 Task: For heading  Tahoma with underline.  font size for heading20,  'Change the font style of data to'Arial.  and font size to 12,  Change the alignment of both headline & data to Align left.  In the sheet  Fusion Sales review 
Action: Mouse moved to (41, 96)
Screenshot: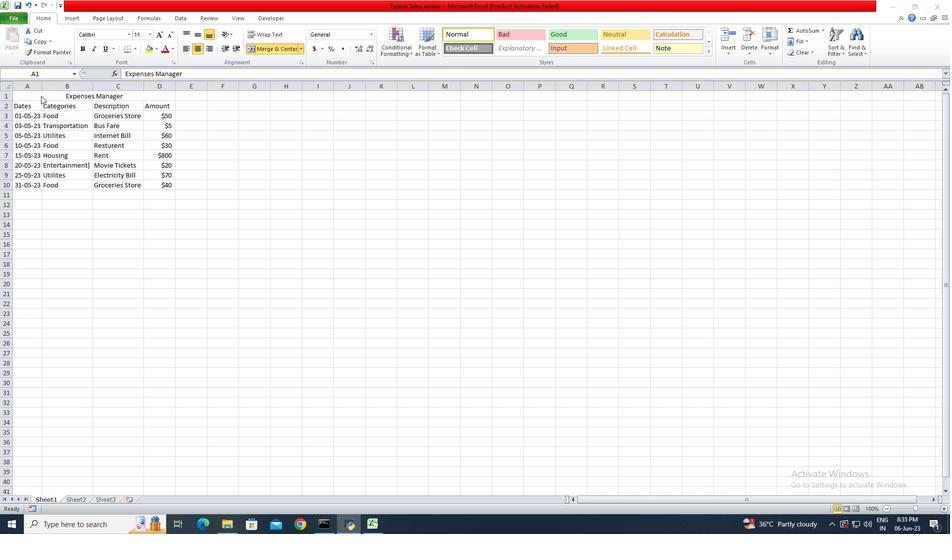 
Action: Mouse pressed left at (41, 96)
Screenshot: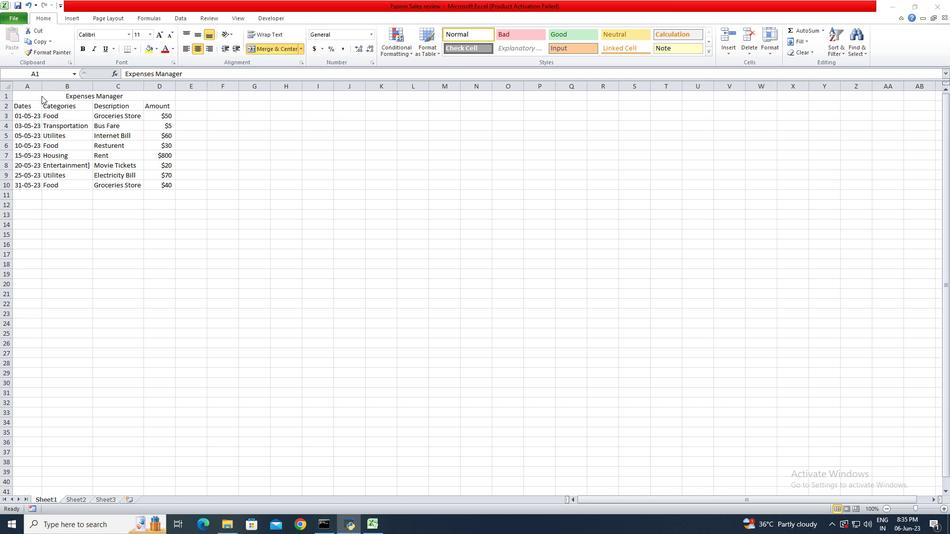 
Action: Mouse moved to (129, 35)
Screenshot: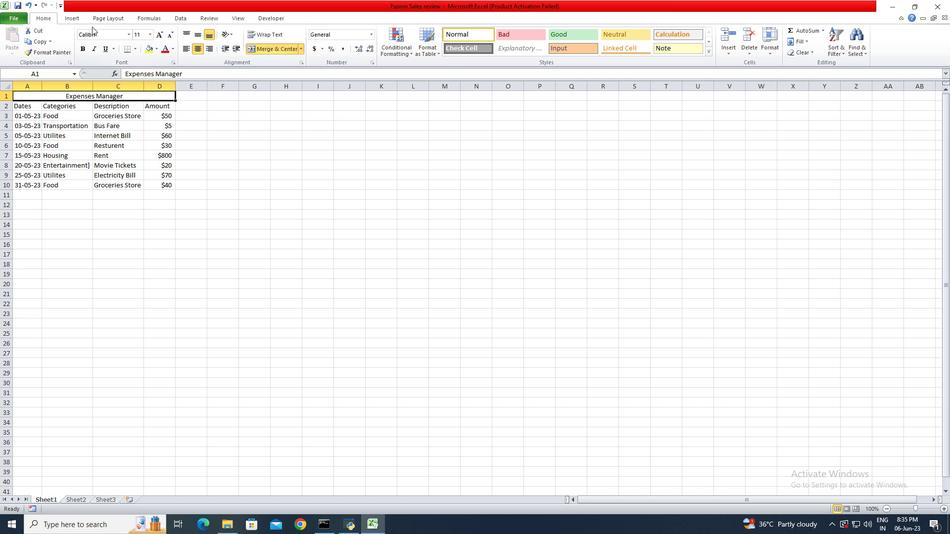
Action: Mouse pressed left at (129, 35)
Screenshot: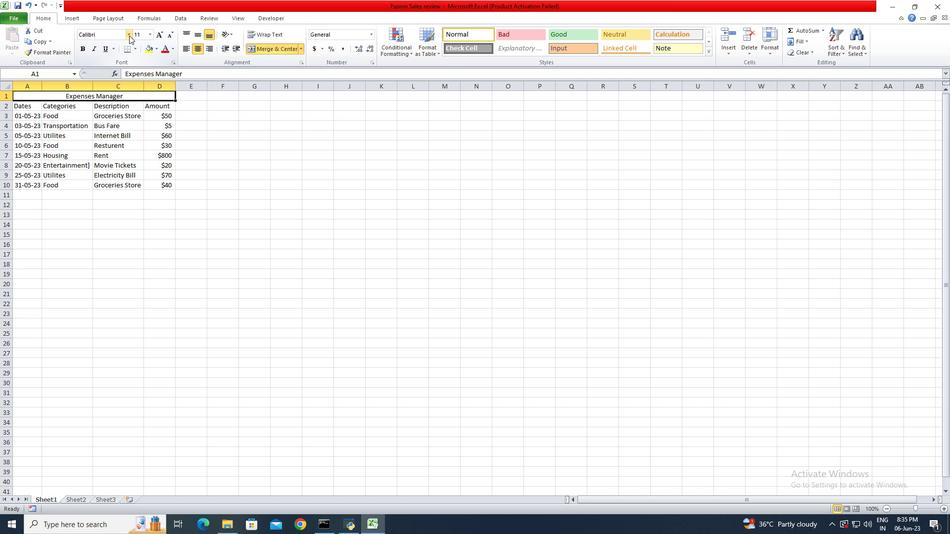 
Action: Mouse moved to (215, 71)
Screenshot: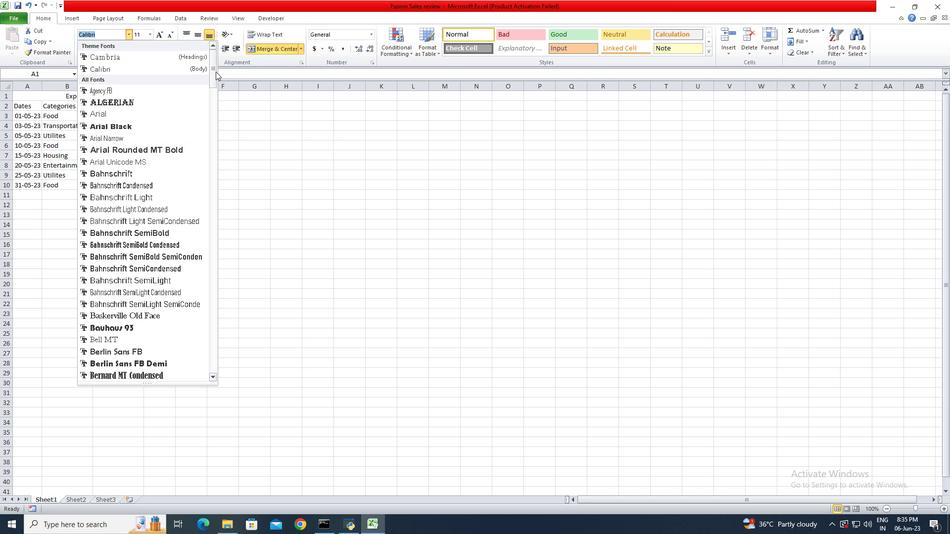 
Action: Mouse pressed left at (215, 71)
Screenshot: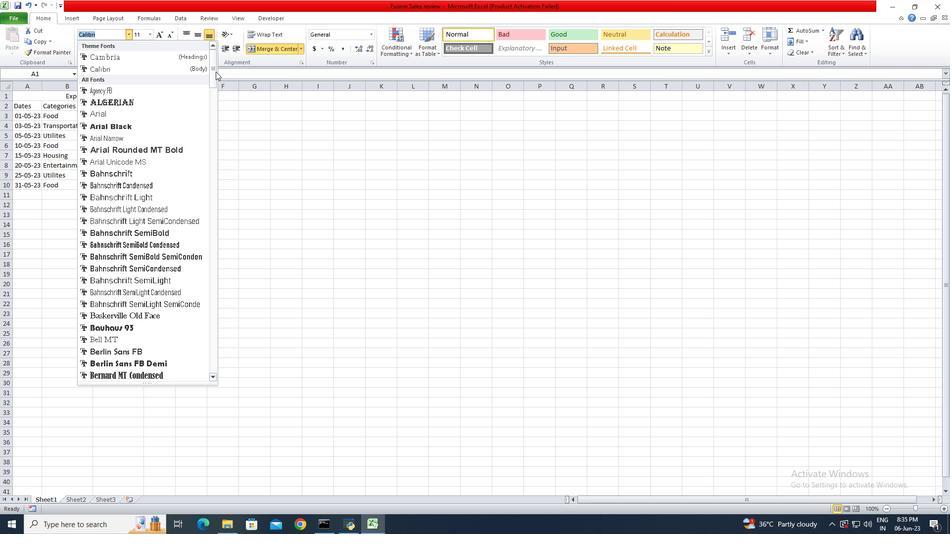 
Action: Mouse moved to (136, 281)
Screenshot: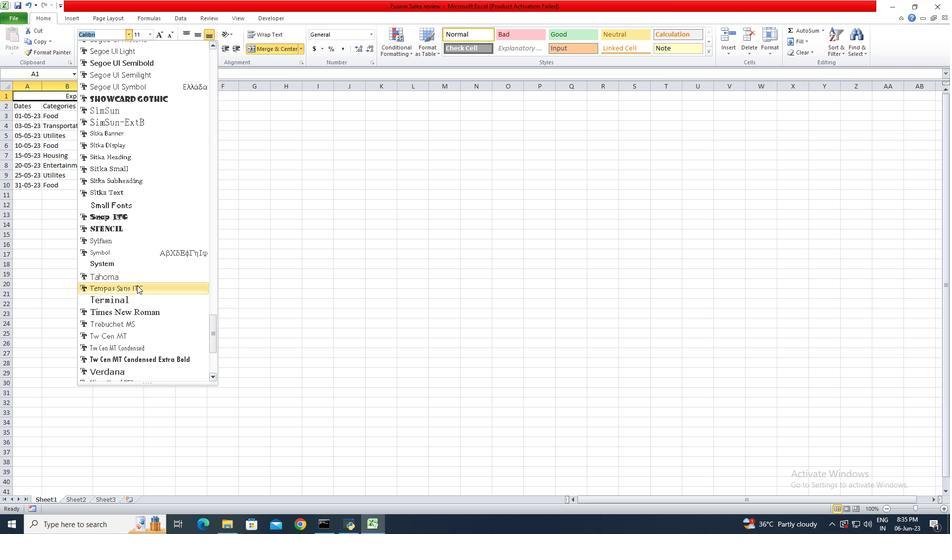 
Action: Mouse pressed left at (136, 281)
Screenshot: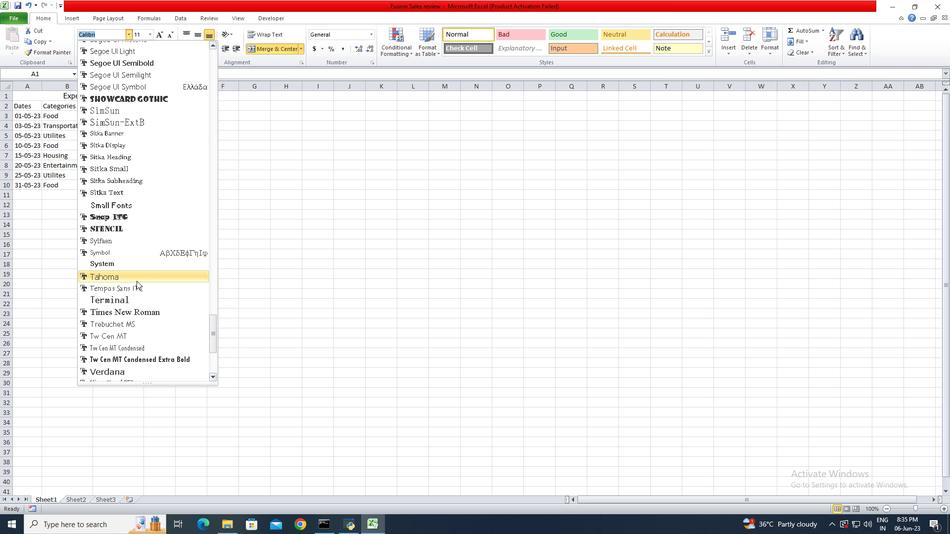 
Action: Mouse moved to (103, 49)
Screenshot: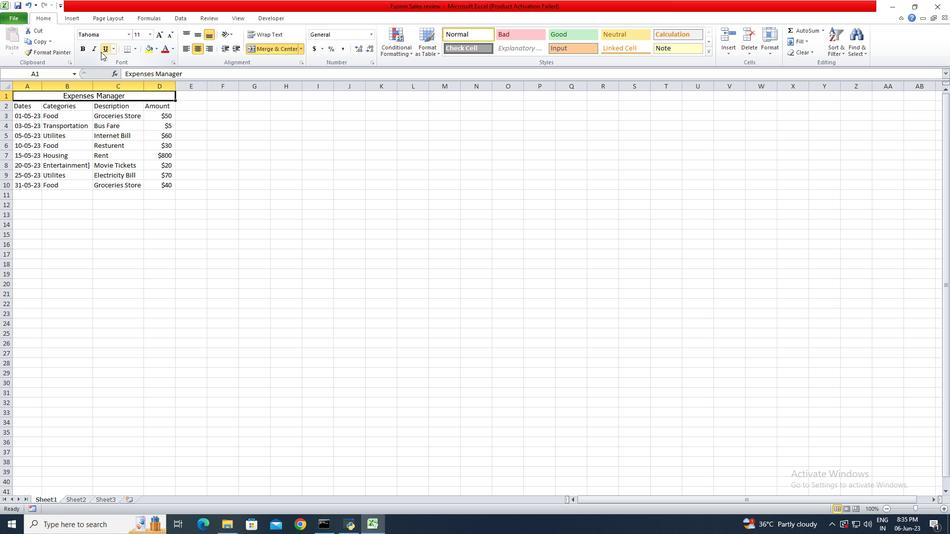 
Action: Mouse pressed left at (103, 49)
Screenshot: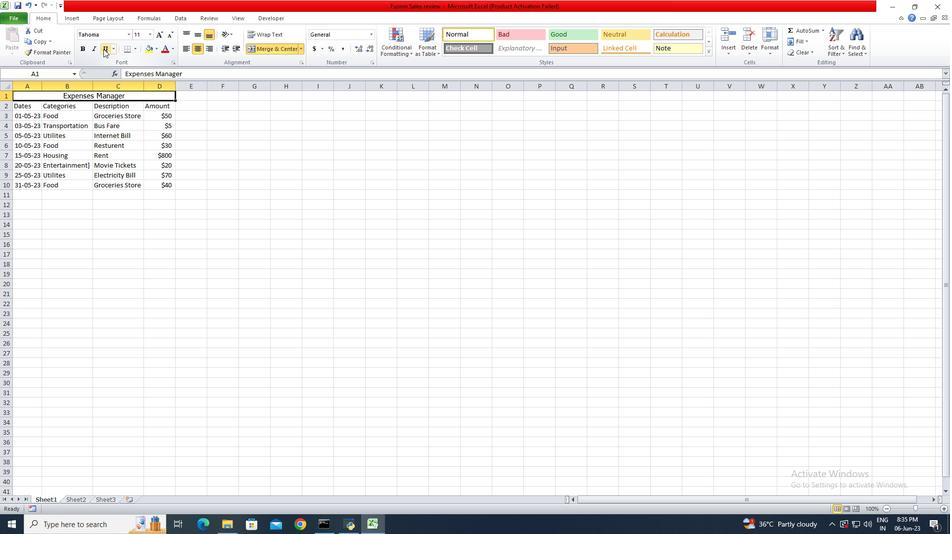 
Action: Mouse moved to (148, 36)
Screenshot: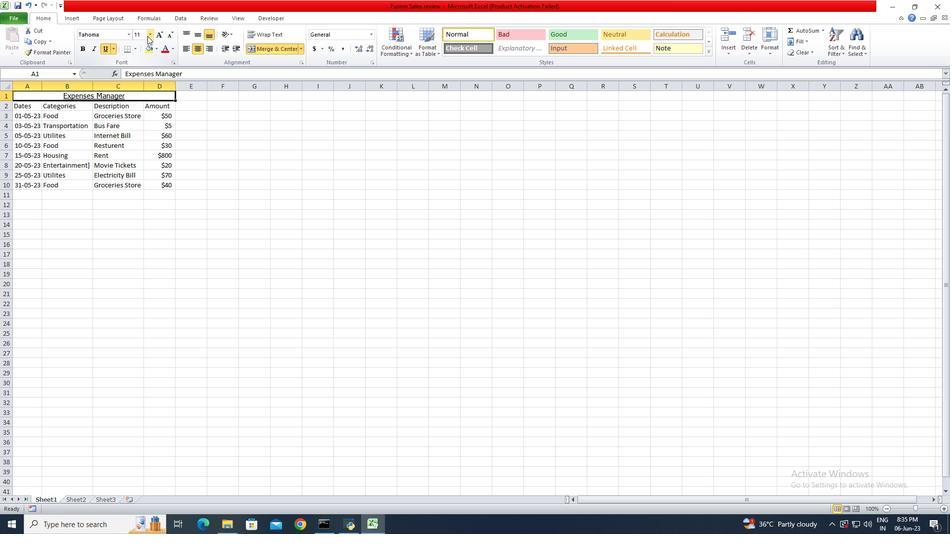 
Action: Mouse pressed left at (148, 36)
Screenshot: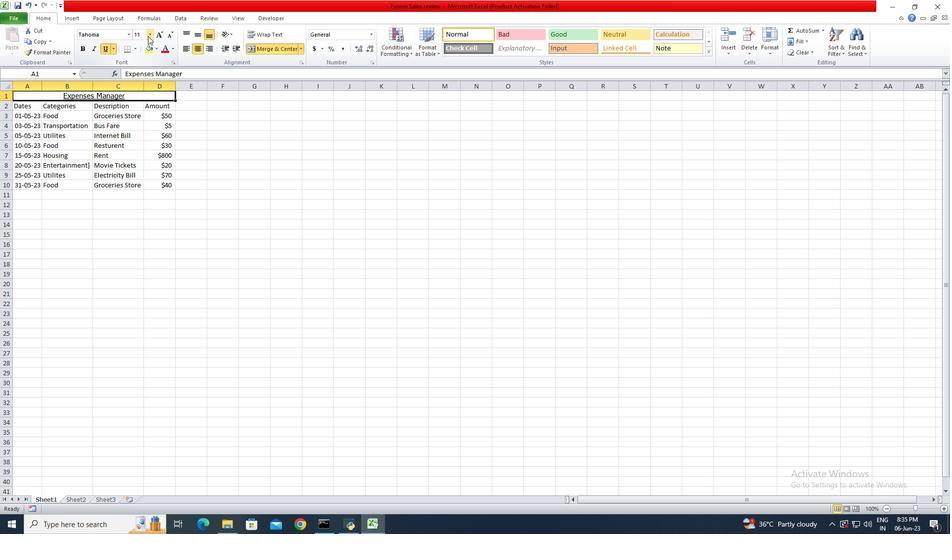 
Action: Mouse moved to (138, 109)
Screenshot: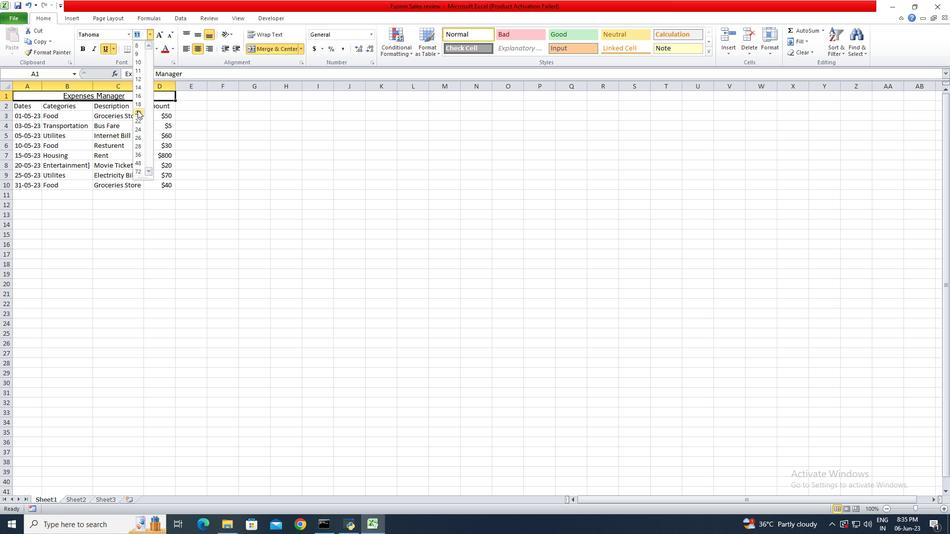 
Action: Mouse pressed left at (138, 109)
Screenshot: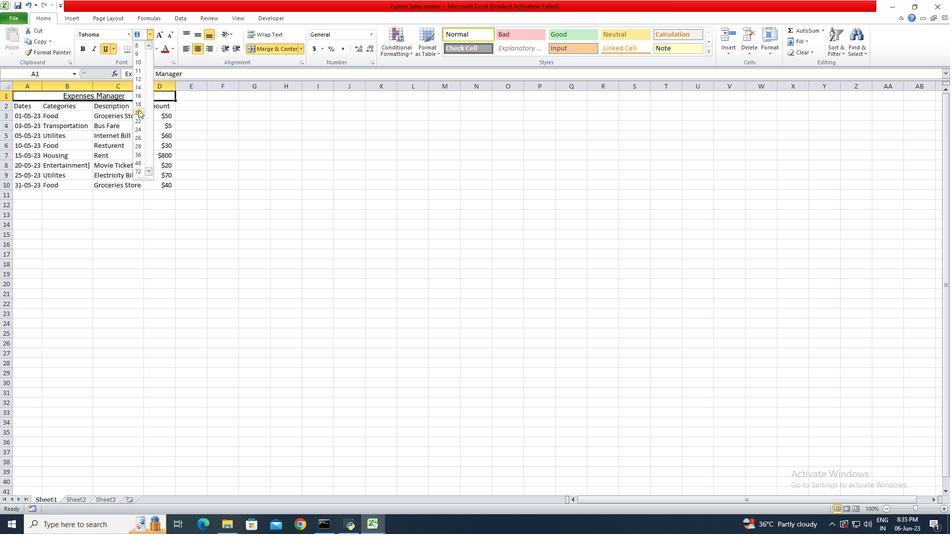 
Action: Mouse moved to (30, 109)
Screenshot: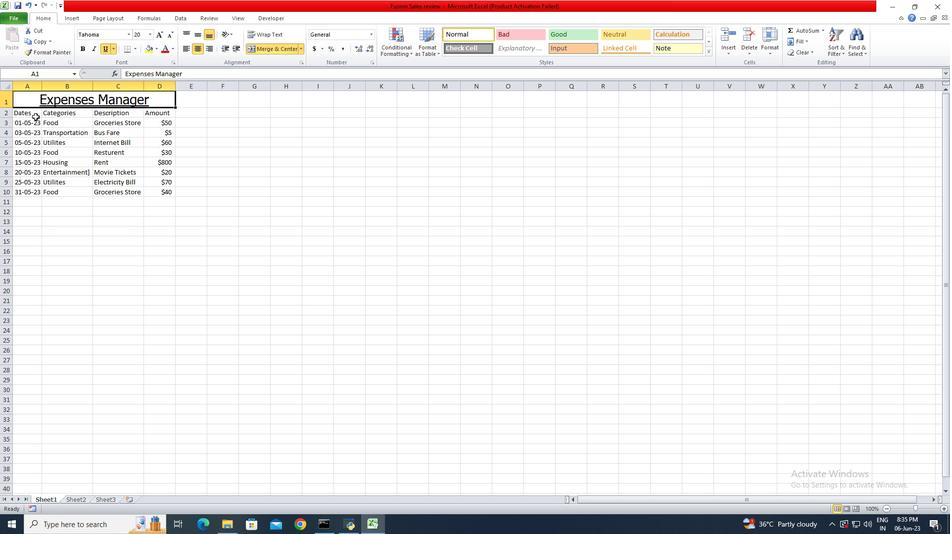 
Action: Mouse pressed left at (30, 109)
Screenshot: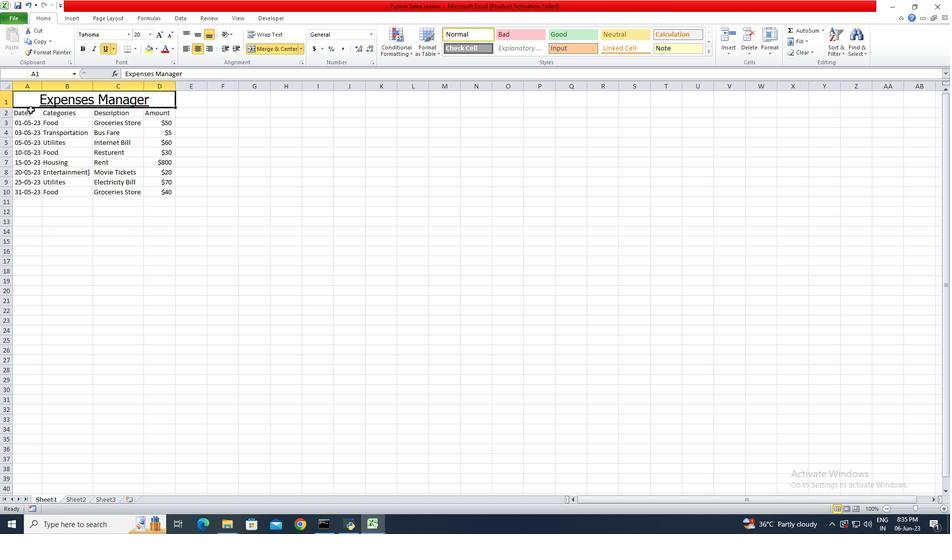 
Action: Mouse moved to (131, 31)
Screenshot: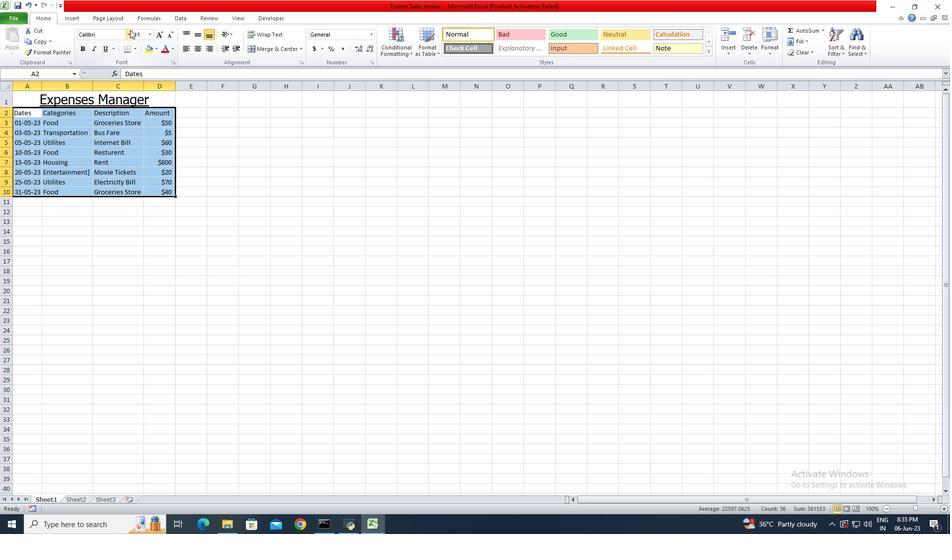 
Action: Mouse pressed left at (131, 31)
Screenshot: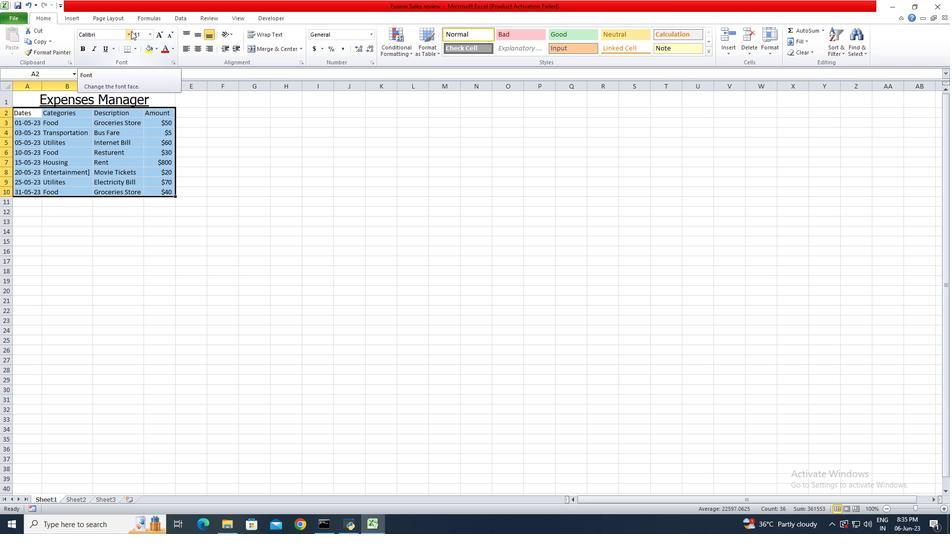 
Action: Mouse moved to (104, 116)
Screenshot: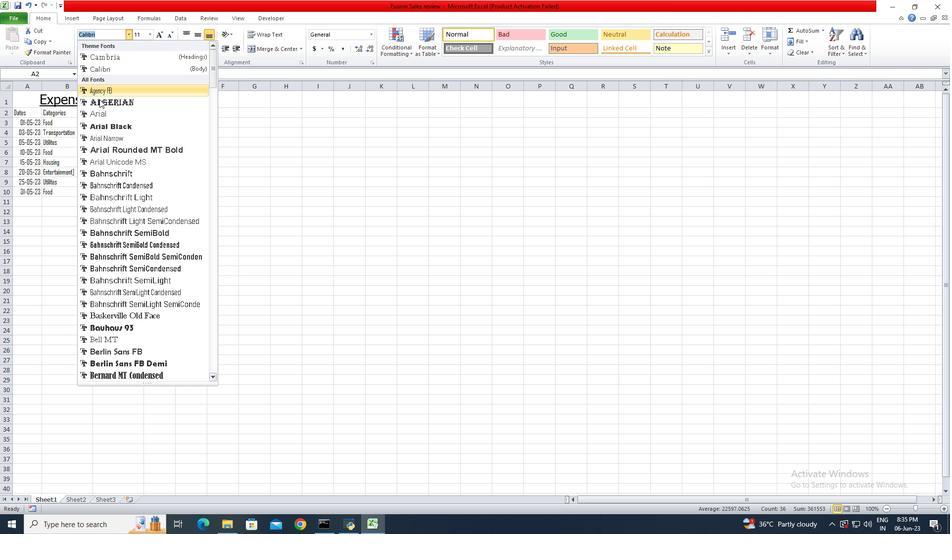 
Action: Mouse pressed left at (104, 116)
Screenshot: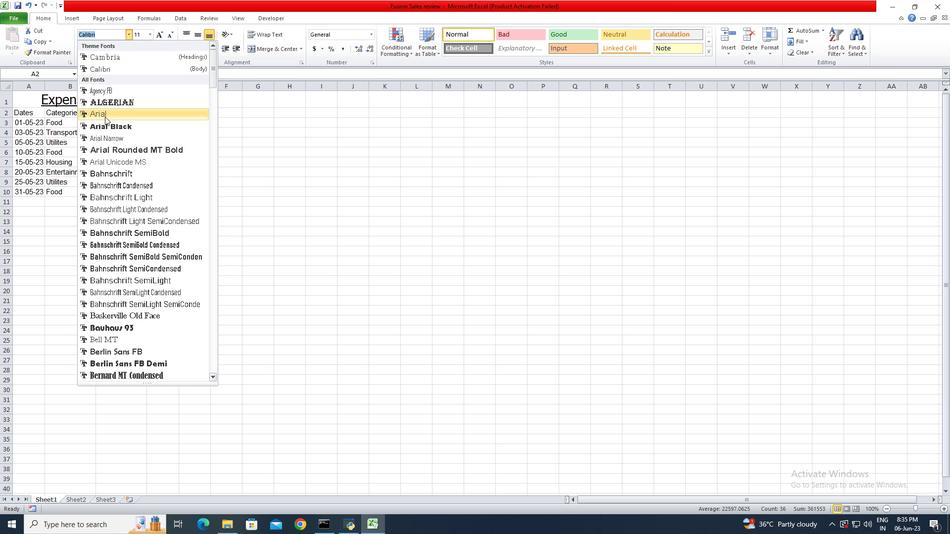 
Action: Mouse moved to (147, 37)
Screenshot: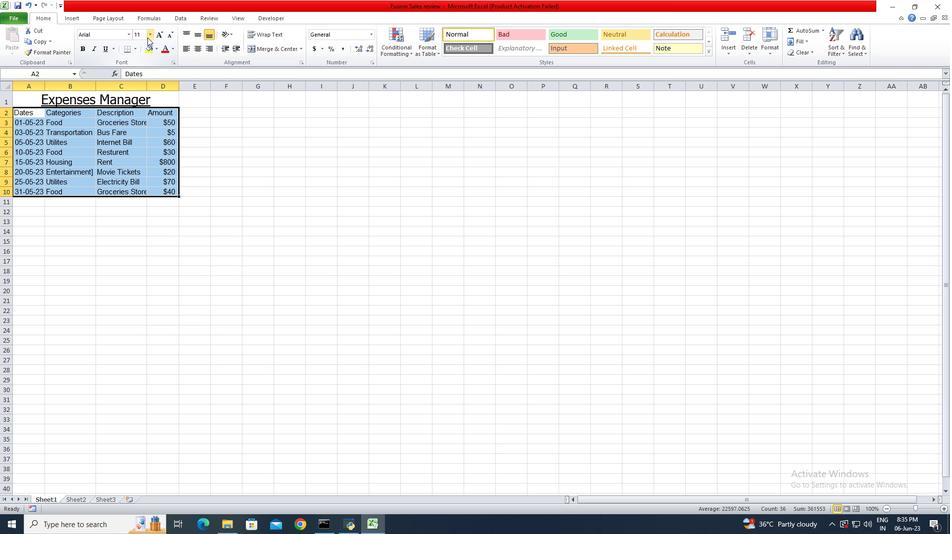 
Action: Mouse pressed left at (147, 37)
Screenshot: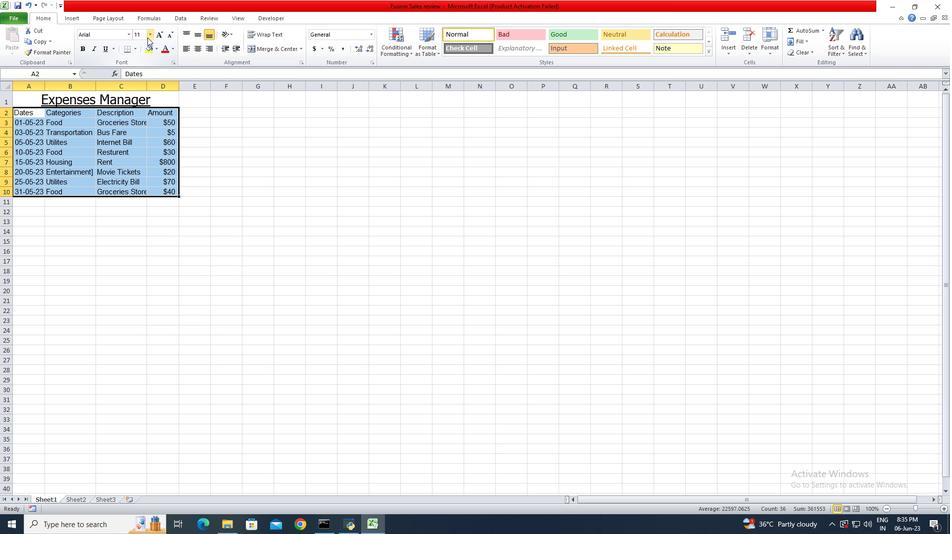 
Action: Mouse moved to (137, 78)
Screenshot: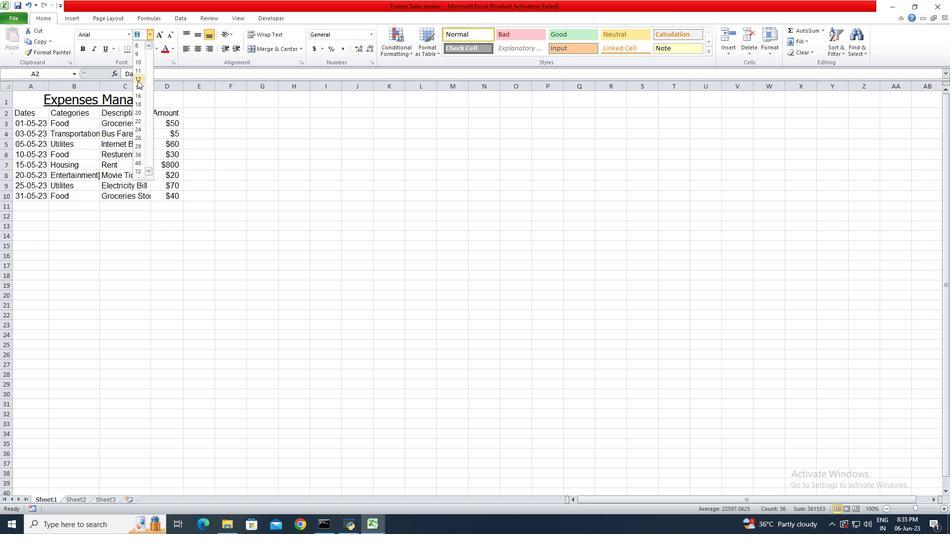 
Action: Mouse pressed left at (137, 78)
Screenshot: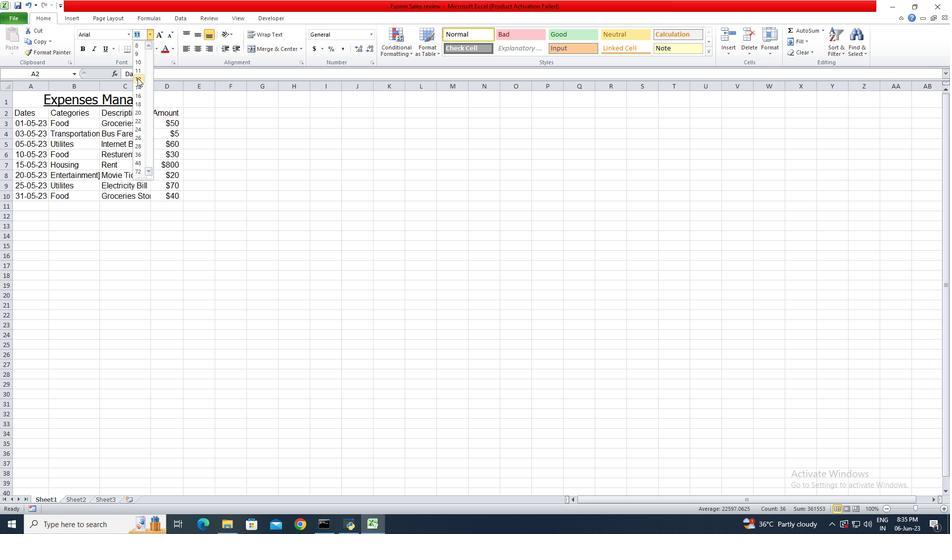 
Action: Mouse moved to (100, 86)
Screenshot: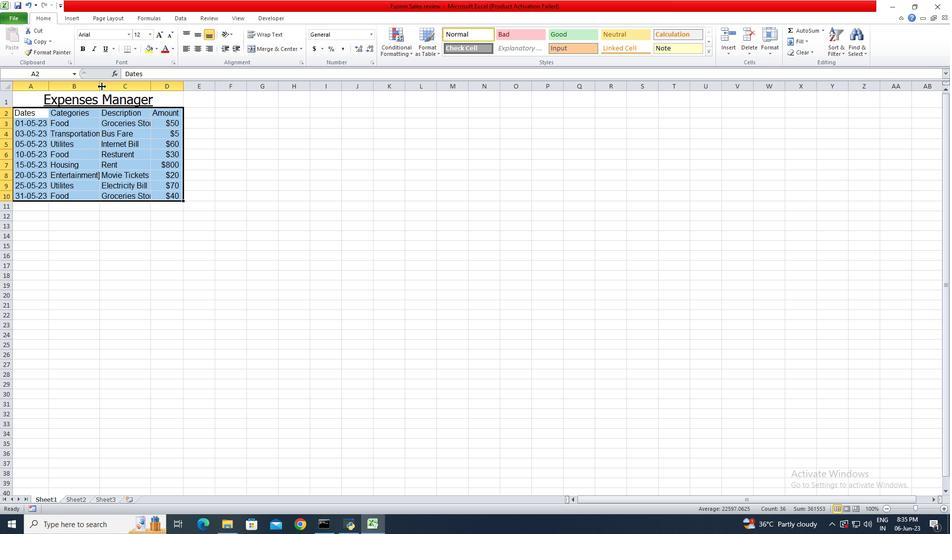 
Action: Mouse pressed left at (100, 86)
Screenshot: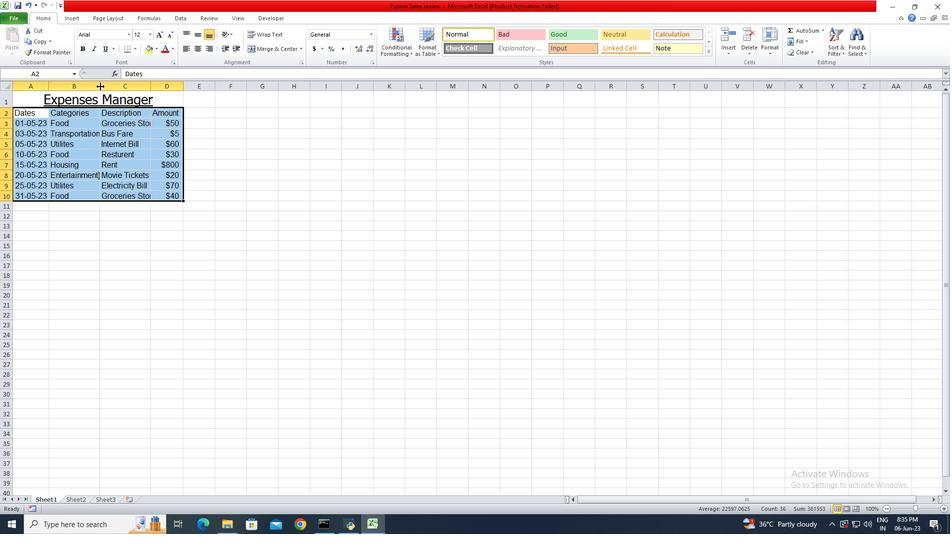 
Action: Mouse pressed left at (100, 86)
Screenshot: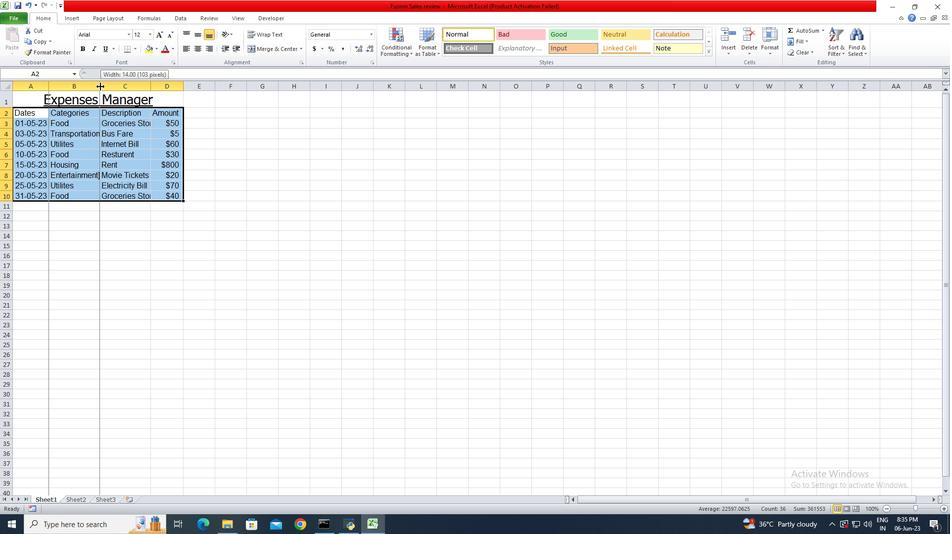 
Action: Mouse moved to (151, 83)
Screenshot: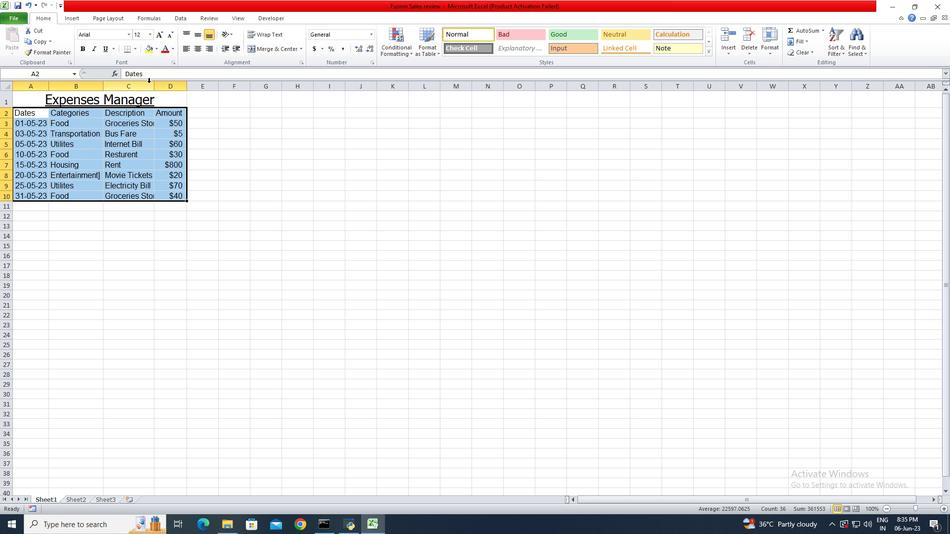 
Action: Mouse pressed left at (151, 83)
Screenshot: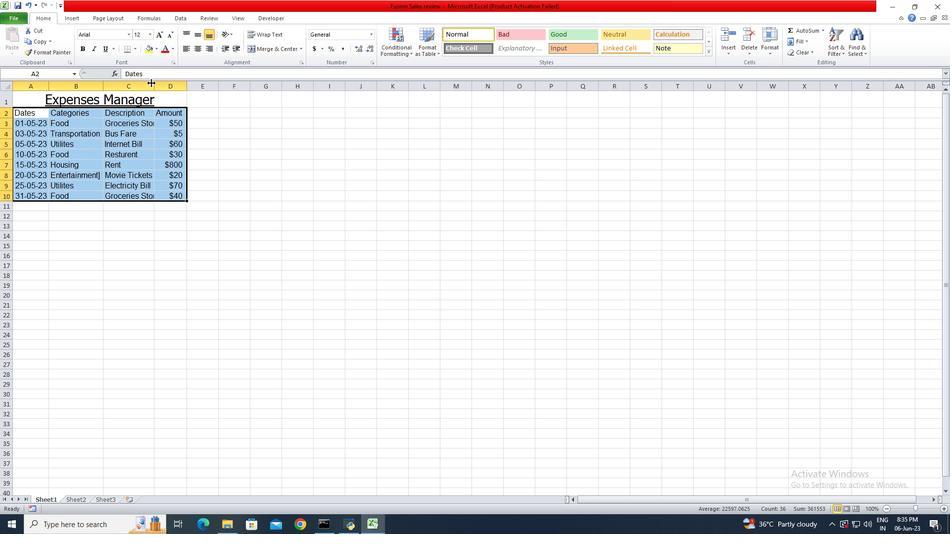 
Action: Mouse pressed left at (151, 83)
Screenshot: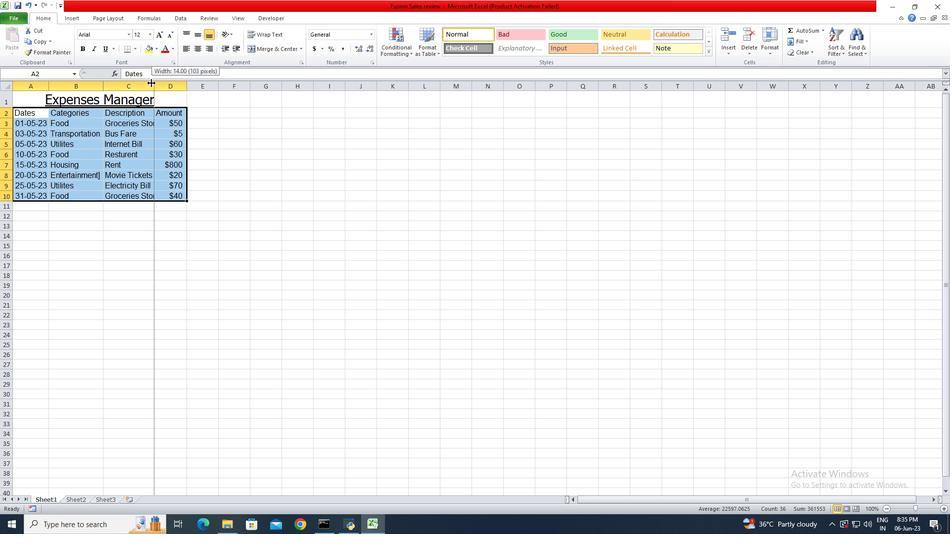 
Action: Mouse moved to (39, 97)
Screenshot: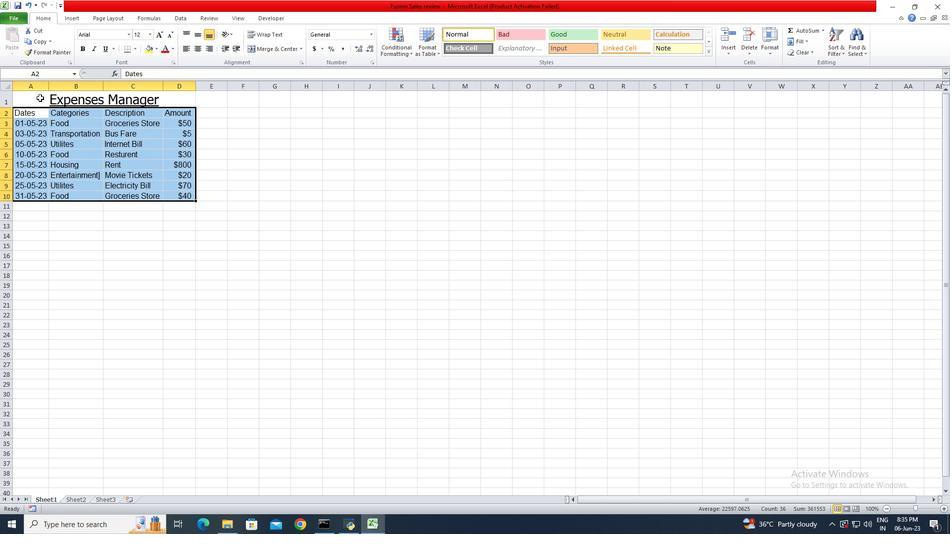 
Action: Mouse pressed left at (39, 97)
Screenshot: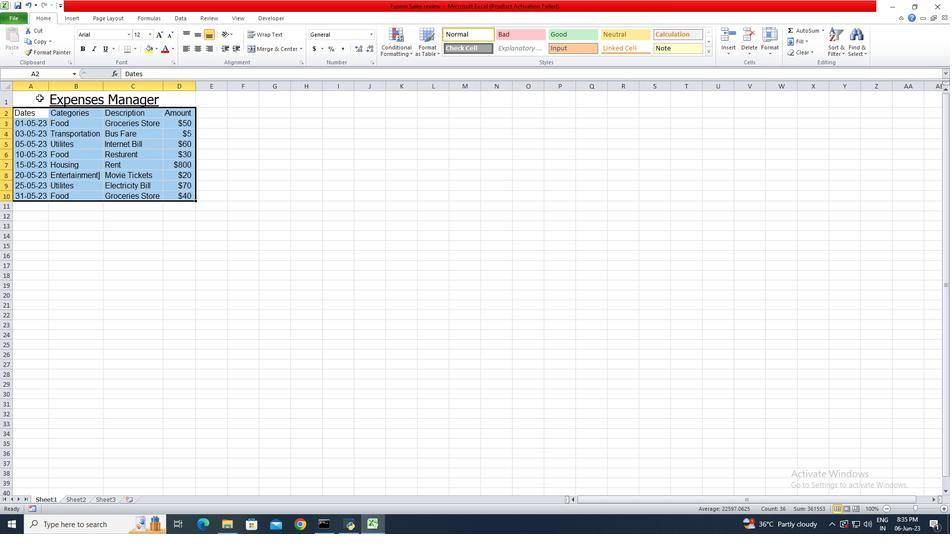 
Action: Mouse moved to (184, 46)
Screenshot: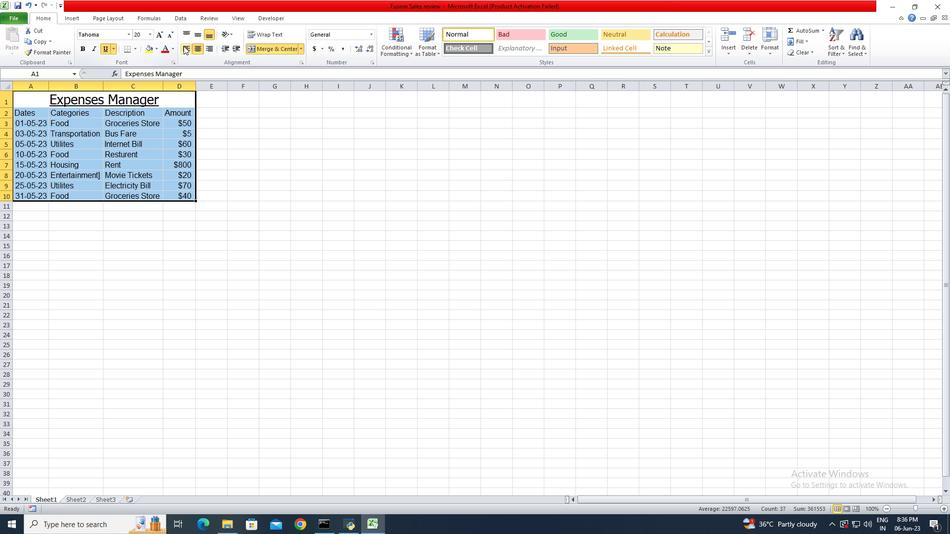 
Action: Mouse pressed left at (184, 46)
Screenshot: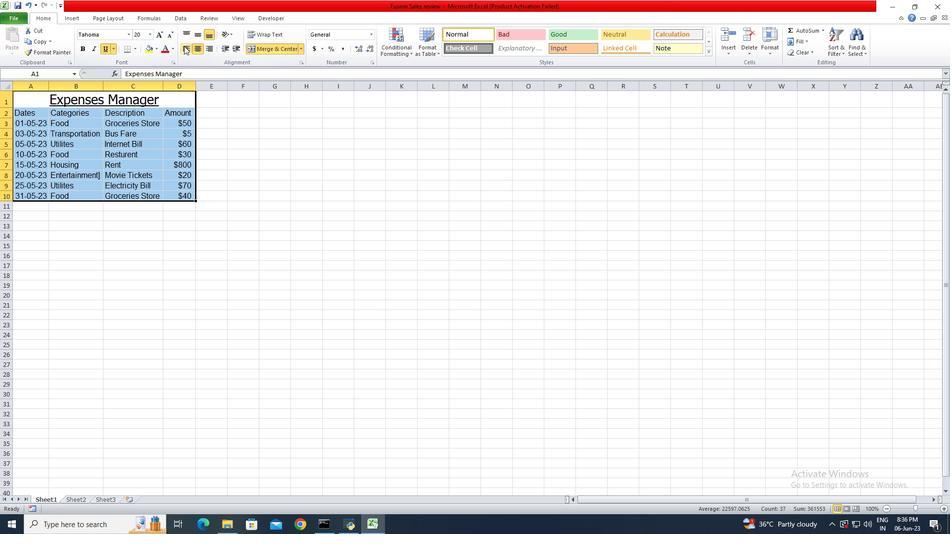 
Action: Mouse moved to (10, 22)
Screenshot: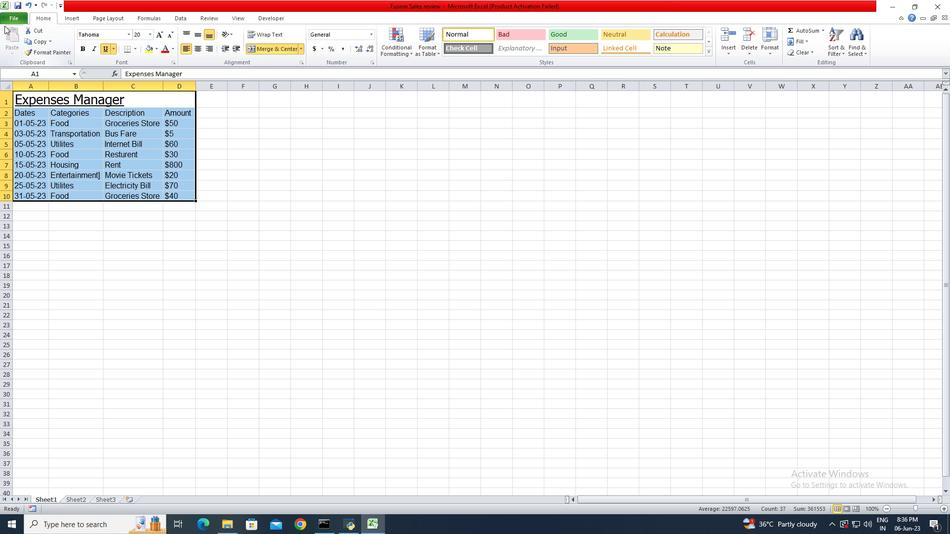 
Action: Mouse pressed left at (10, 22)
Screenshot: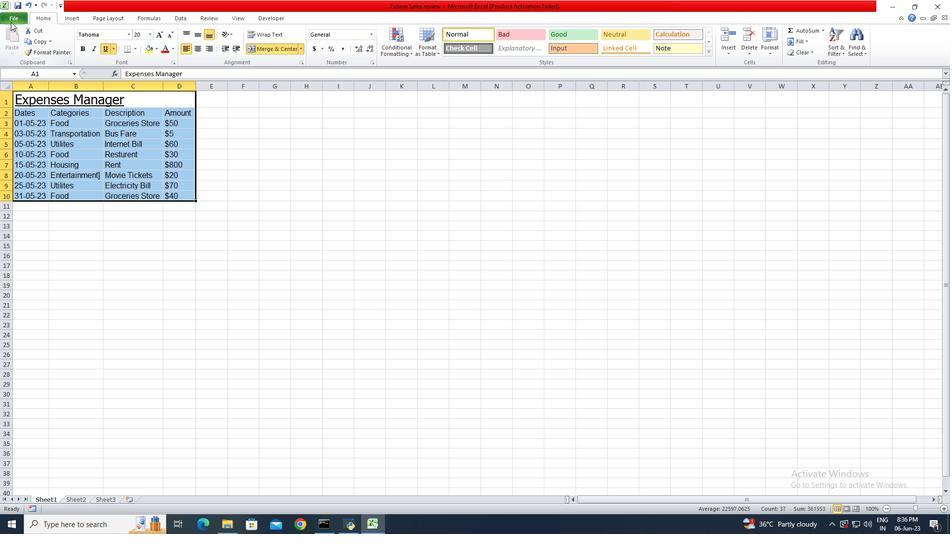 
Action: Mouse moved to (26, 27)
Screenshot: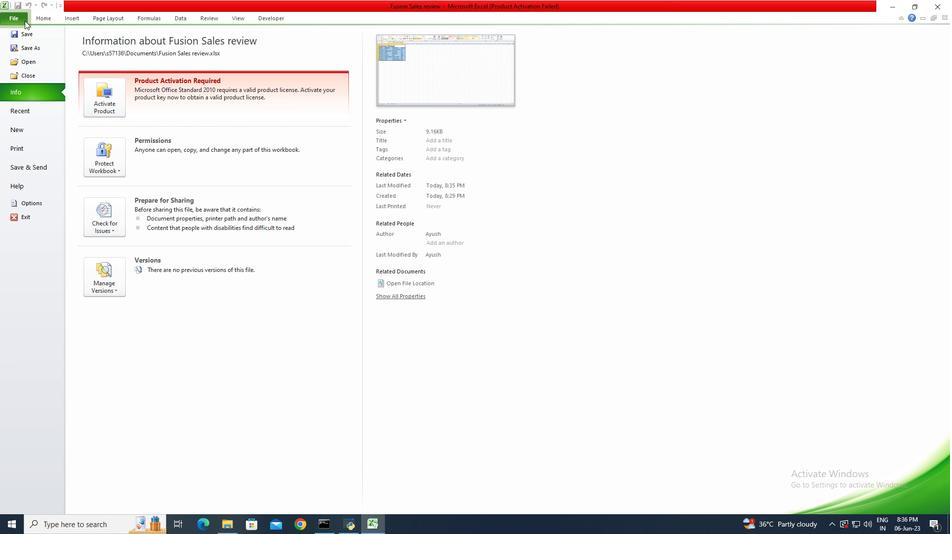 
Action: Mouse pressed left at (26, 27)
Screenshot: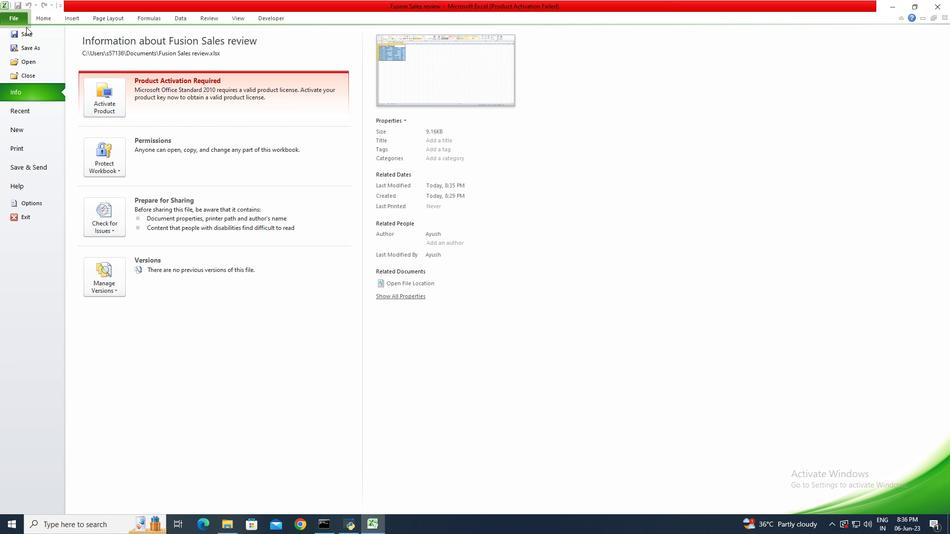 
Action: Mouse moved to (28, 30)
Screenshot: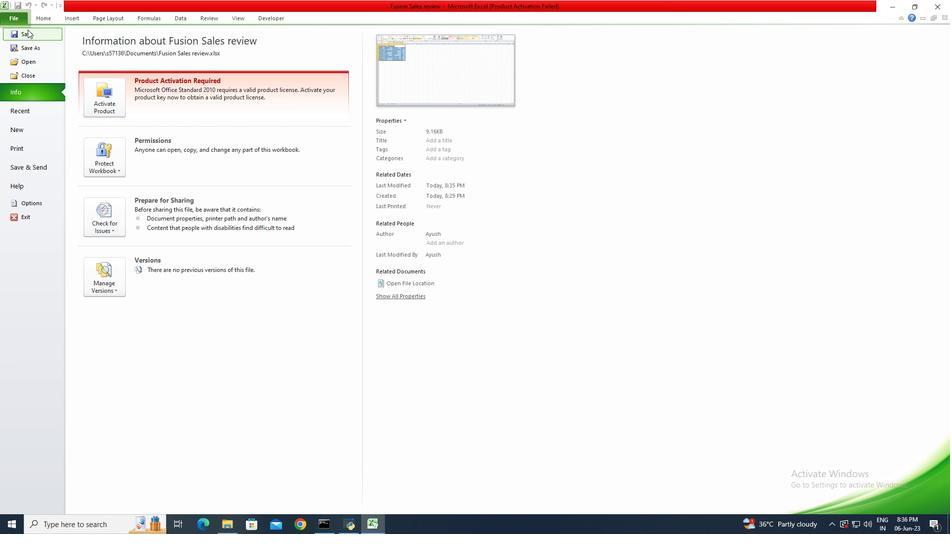 
Action: Mouse pressed left at (28, 30)
Screenshot: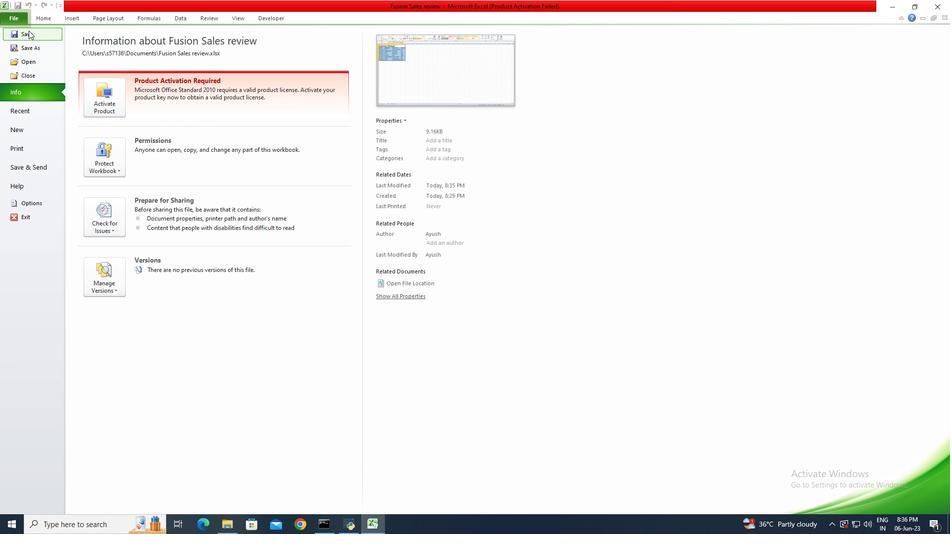 
Action: Mouse moved to (4, 68)
Screenshot: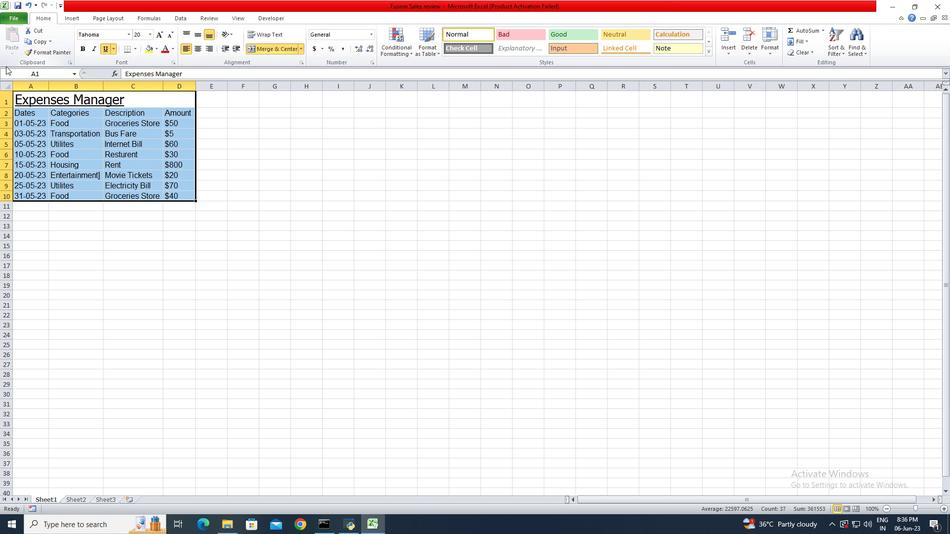
